Task: Create a due date automation trigger when advanced on, on the tuesday before a card is due add dates starting in less than 1 days at 11:00 AM.
Action: Mouse moved to (1120, 97)
Screenshot: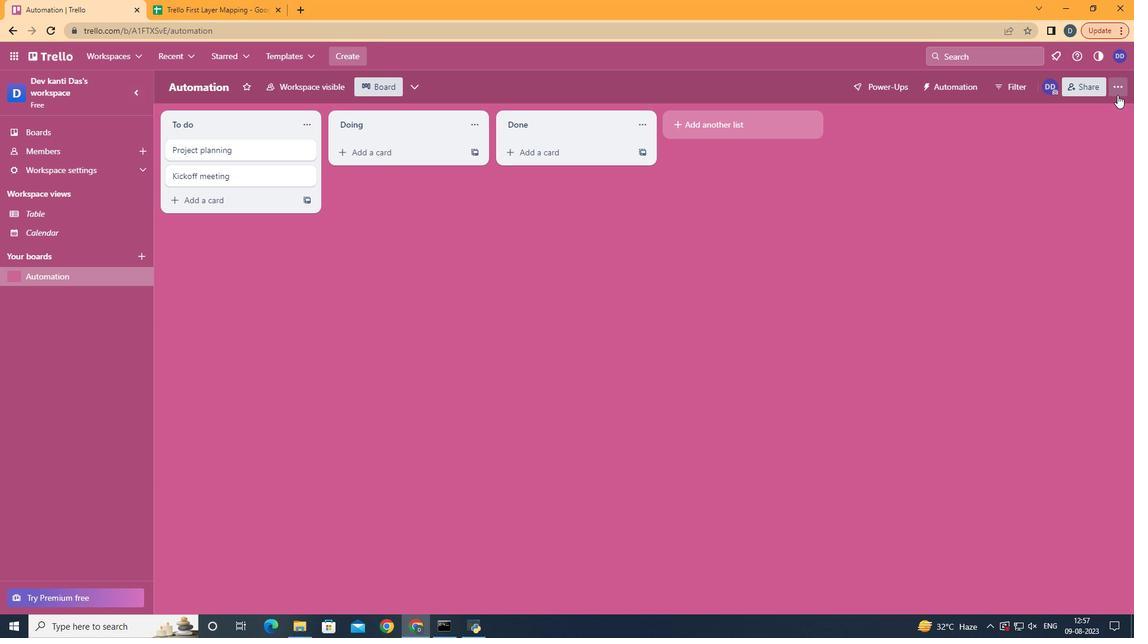 
Action: Mouse pressed left at (1120, 97)
Screenshot: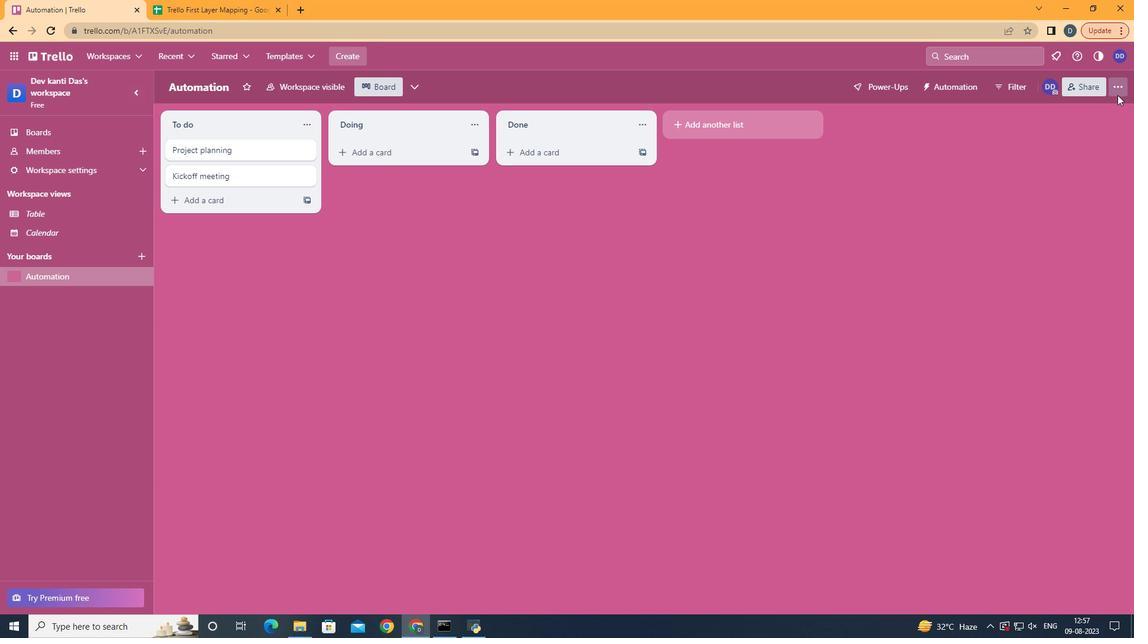 
Action: Mouse moved to (1022, 261)
Screenshot: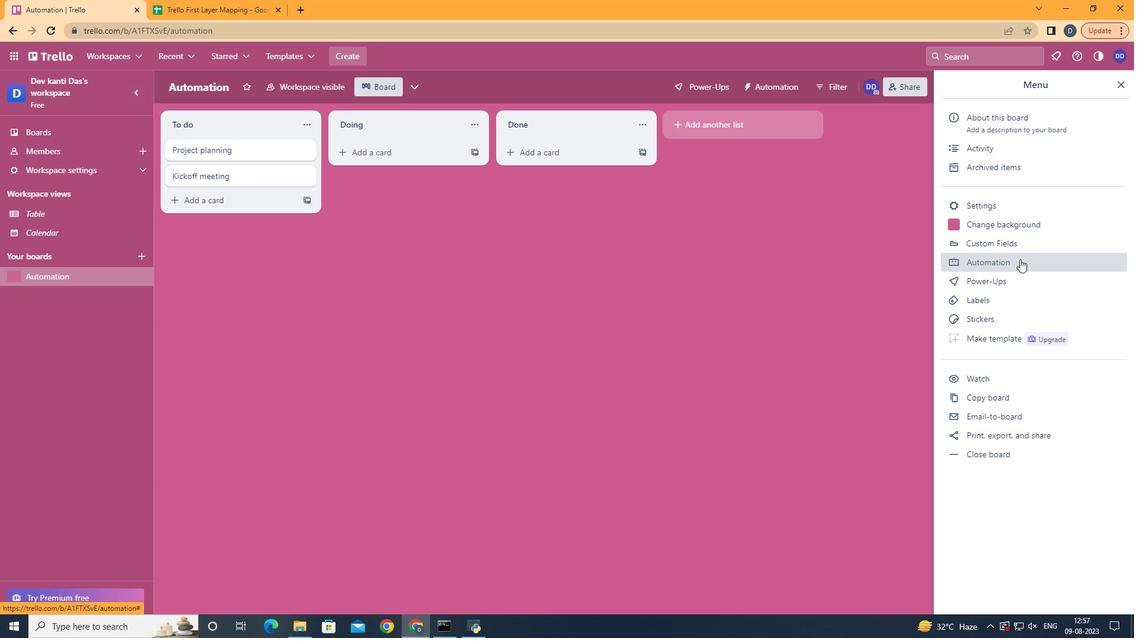 
Action: Mouse pressed left at (1022, 261)
Screenshot: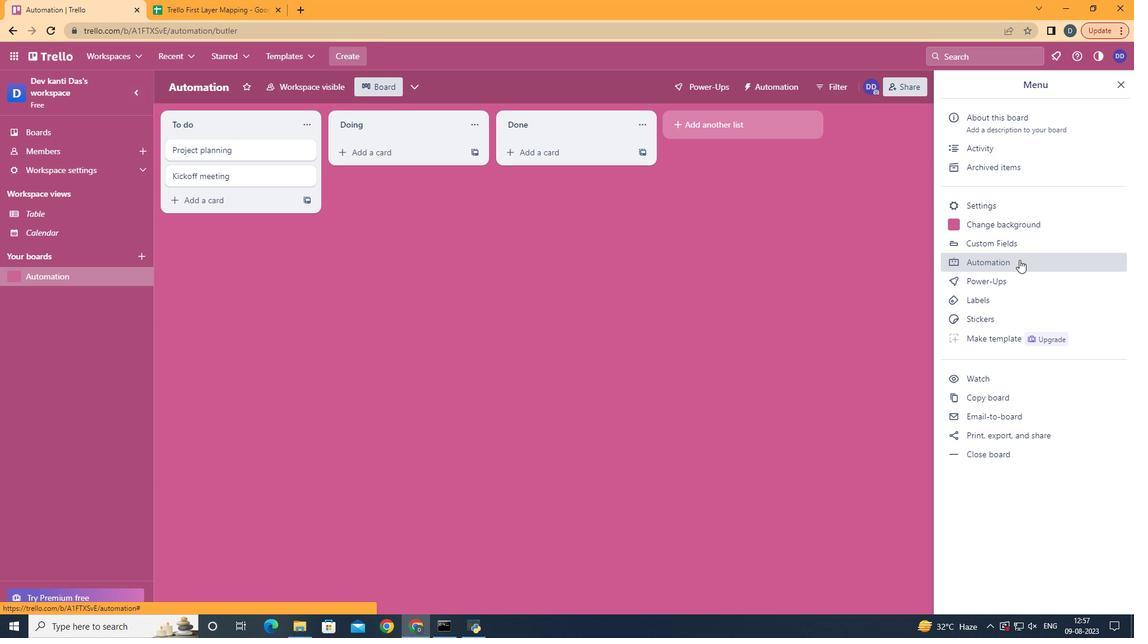 
Action: Mouse moved to (219, 238)
Screenshot: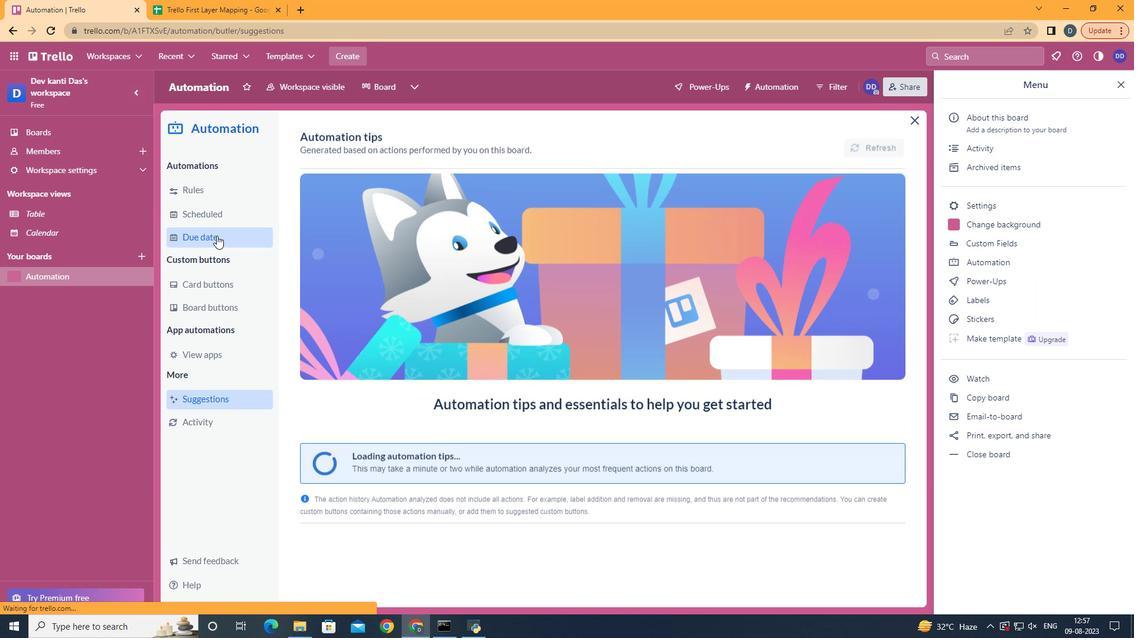 
Action: Mouse pressed left at (219, 238)
Screenshot: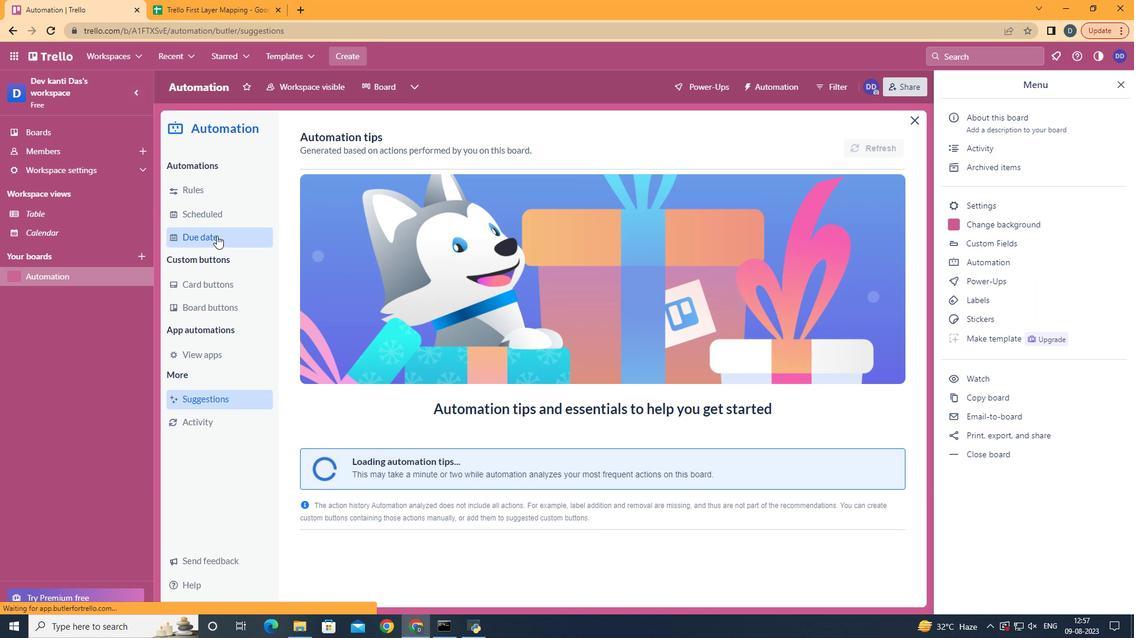 
Action: Mouse moved to (825, 144)
Screenshot: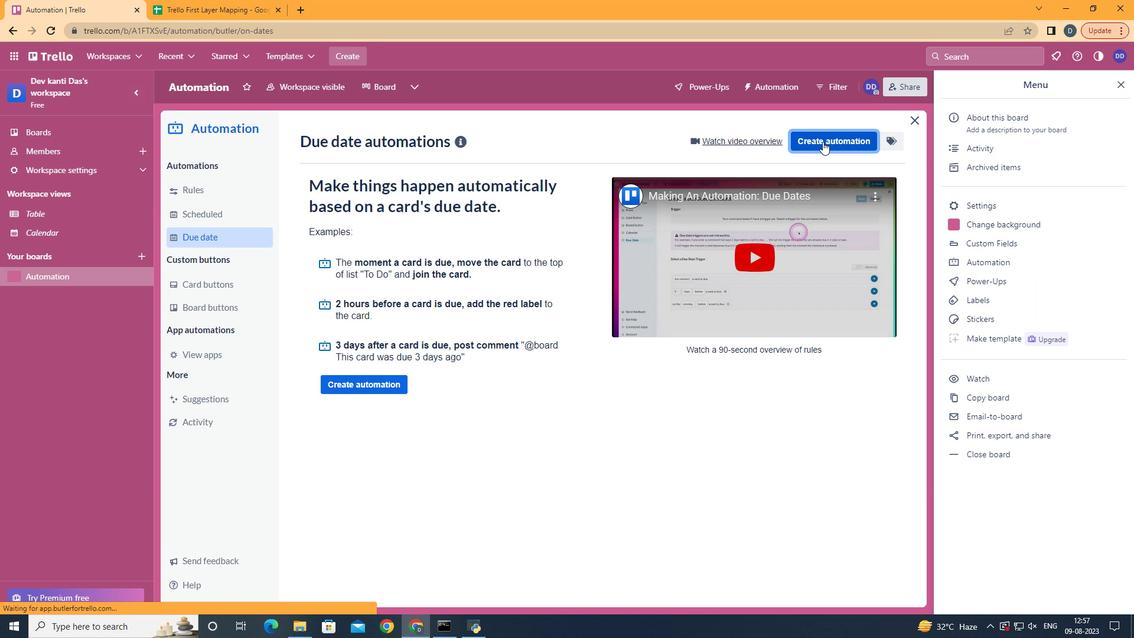 
Action: Mouse pressed left at (825, 144)
Screenshot: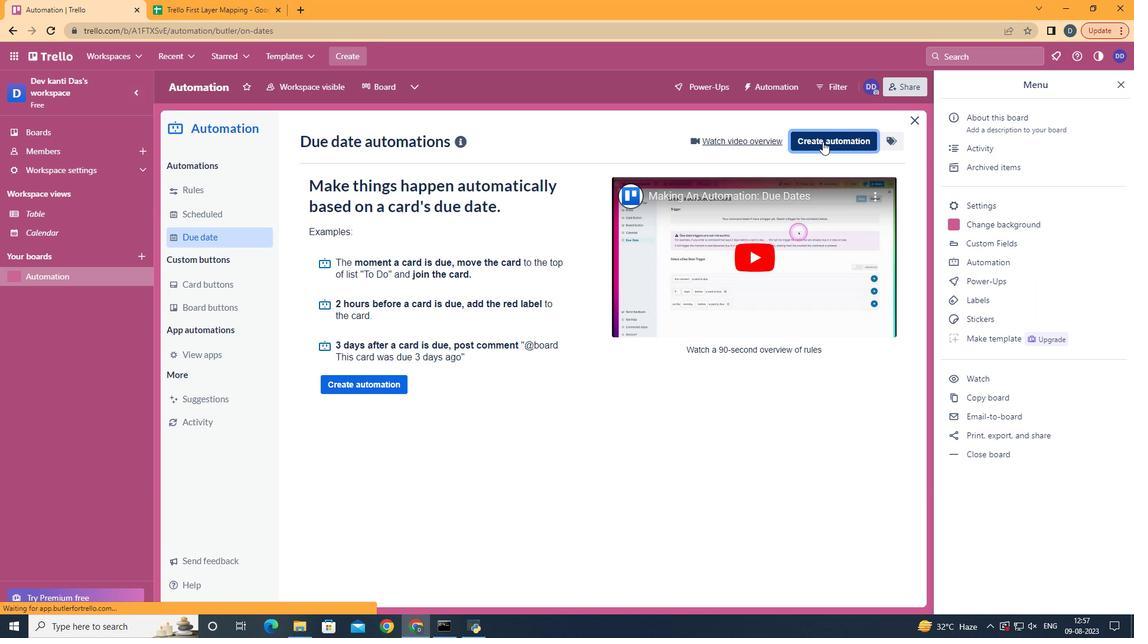 
Action: Mouse moved to (608, 259)
Screenshot: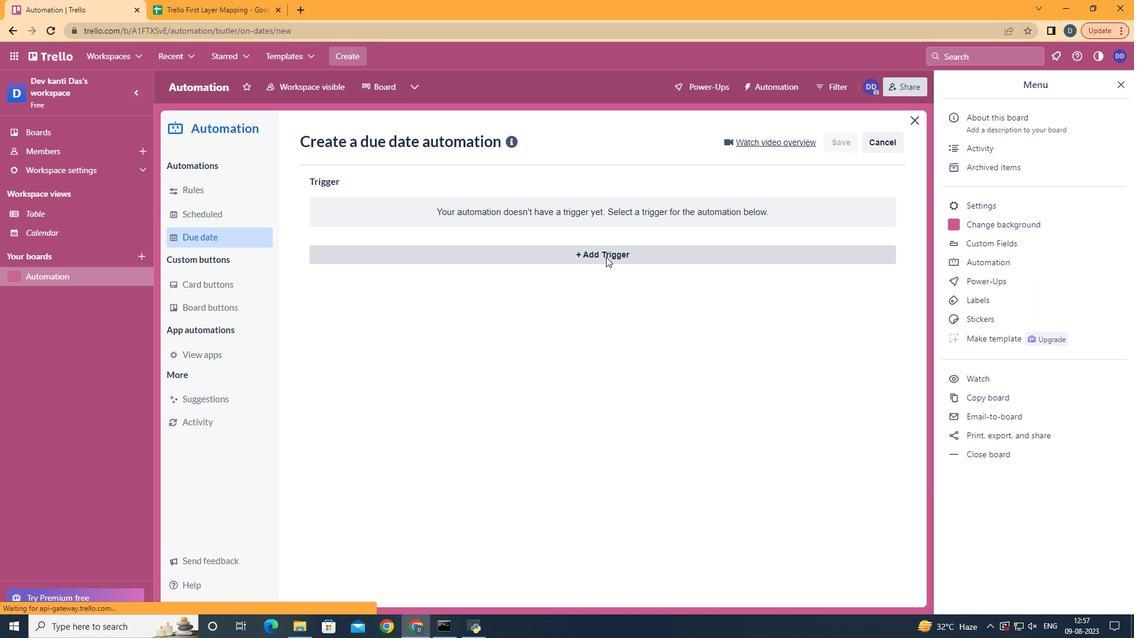 
Action: Mouse pressed left at (608, 259)
Screenshot: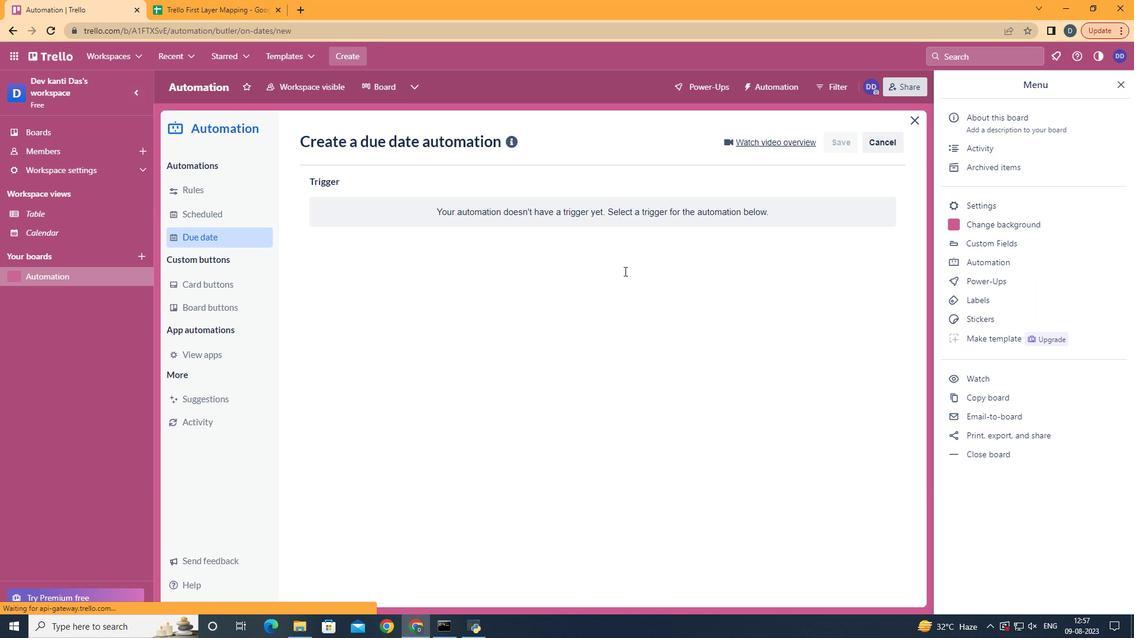 
Action: Mouse moved to (380, 334)
Screenshot: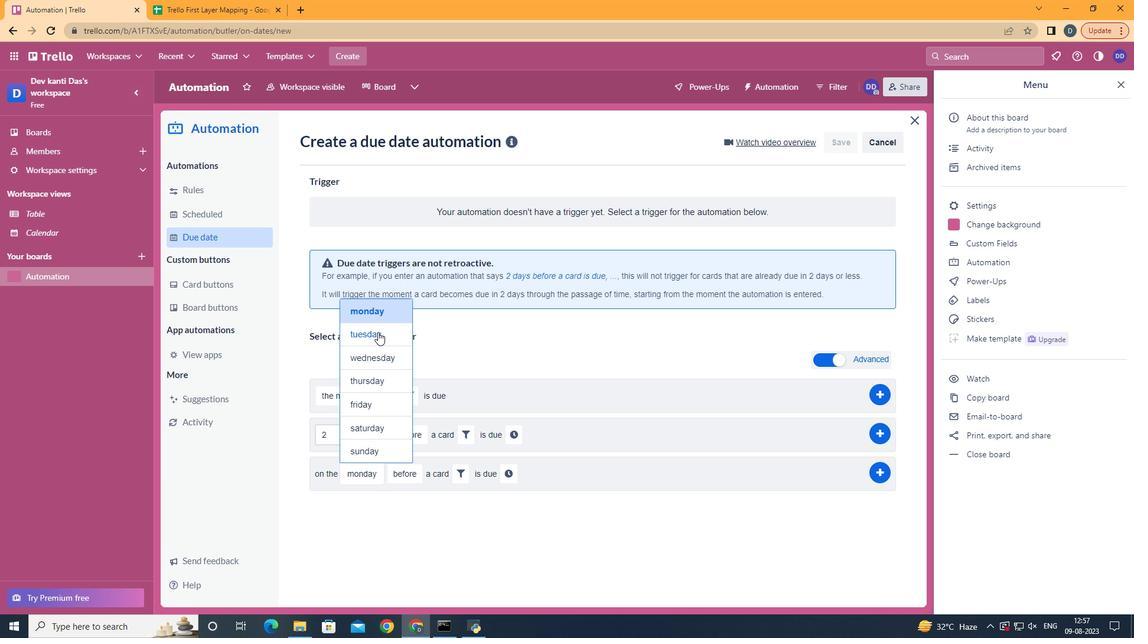 
Action: Mouse pressed left at (380, 334)
Screenshot: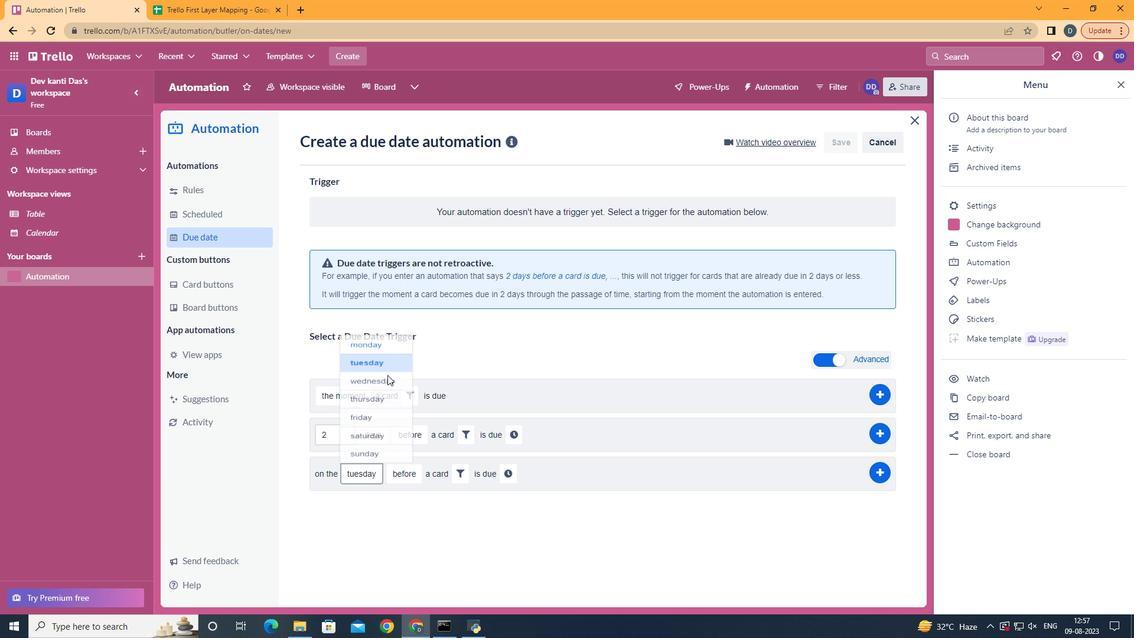 
Action: Mouse moved to (417, 499)
Screenshot: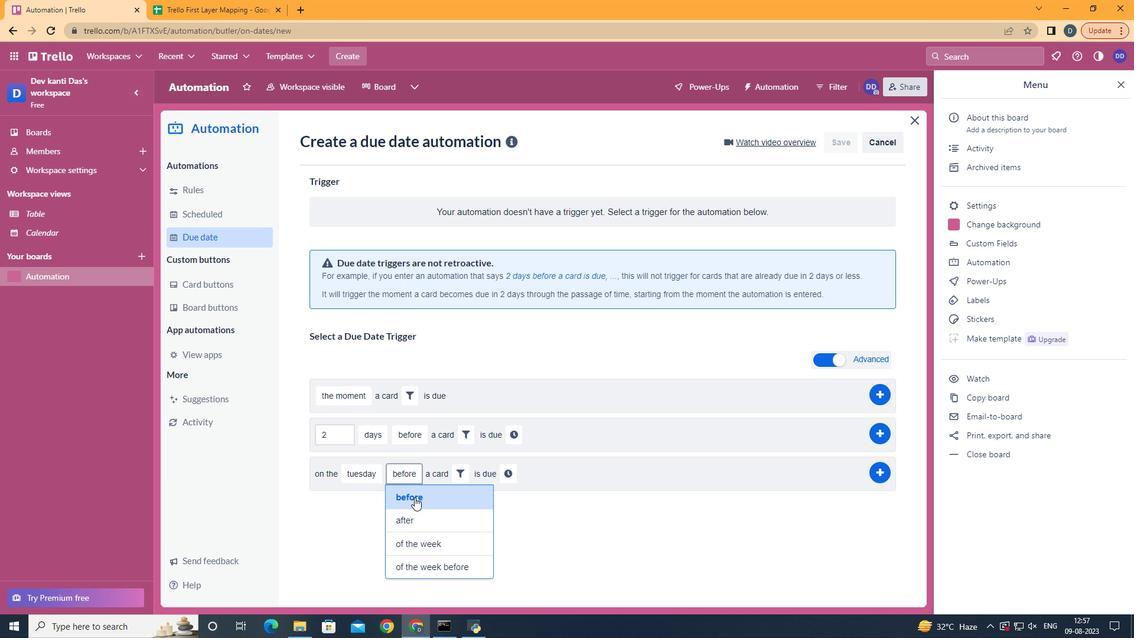 
Action: Mouse pressed left at (417, 499)
Screenshot: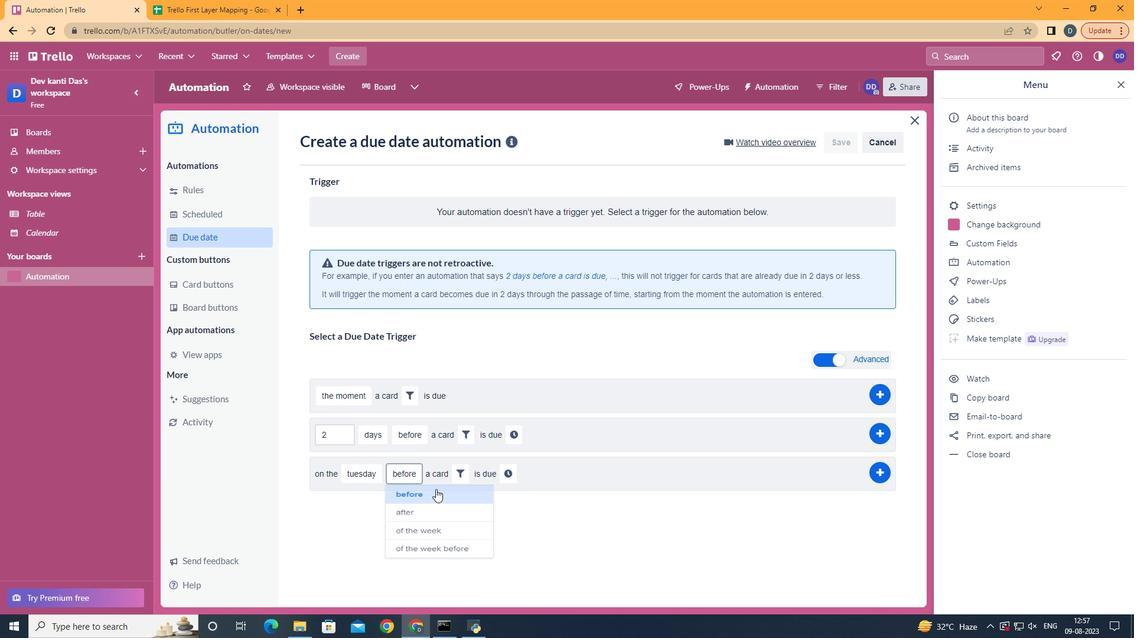 
Action: Mouse moved to (469, 478)
Screenshot: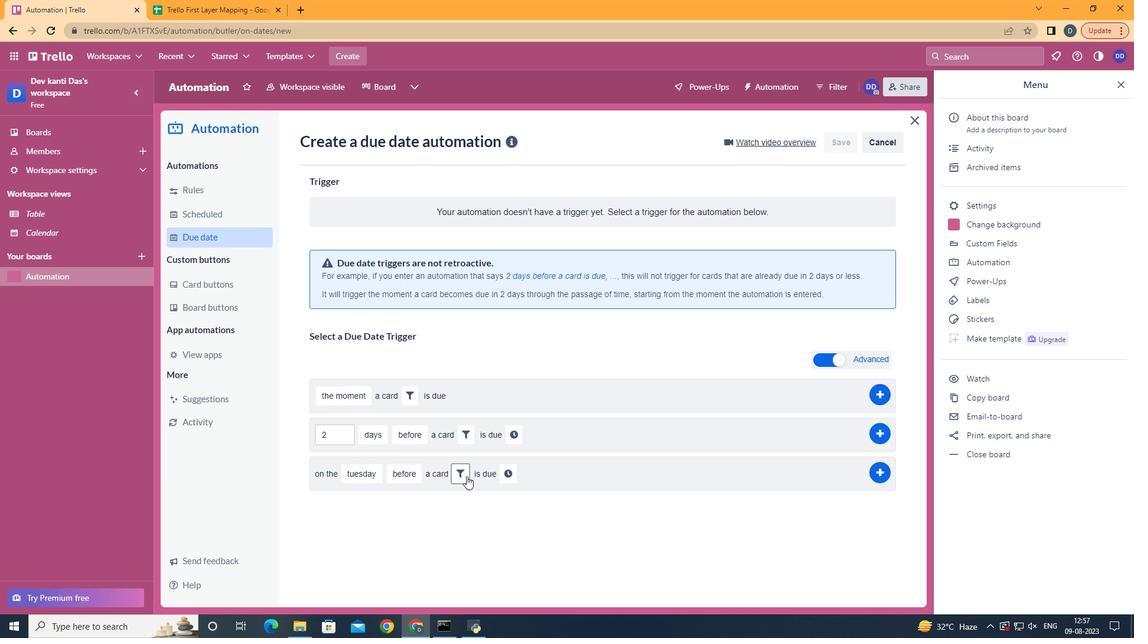 
Action: Mouse pressed left at (469, 478)
Screenshot: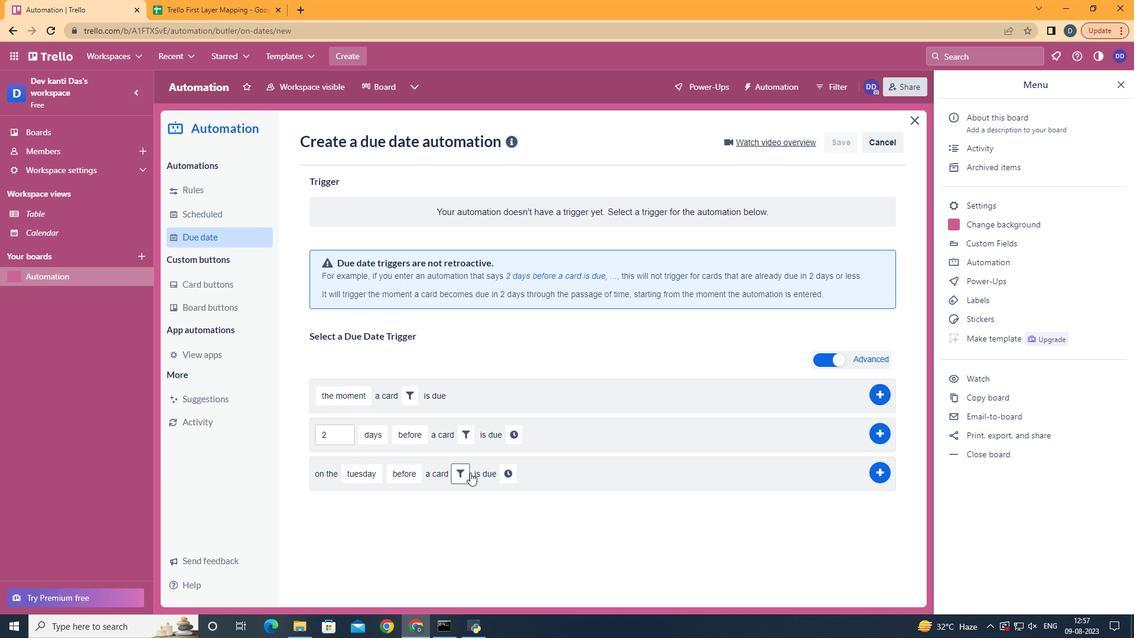 
Action: Mouse moved to (534, 520)
Screenshot: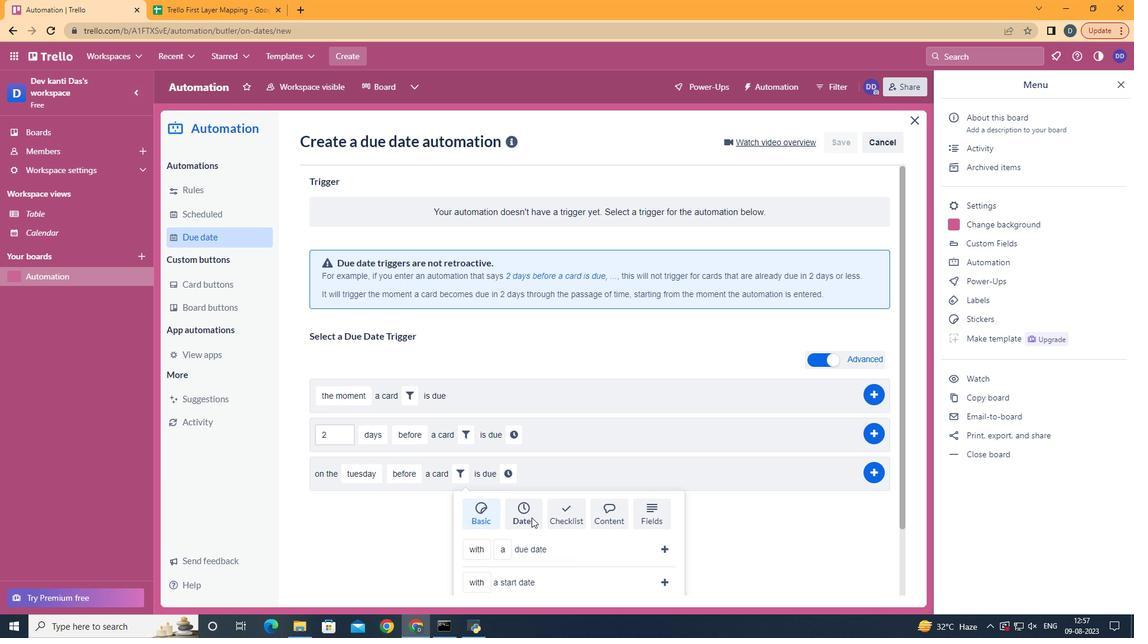 
Action: Mouse pressed left at (534, 520)
Screenshot: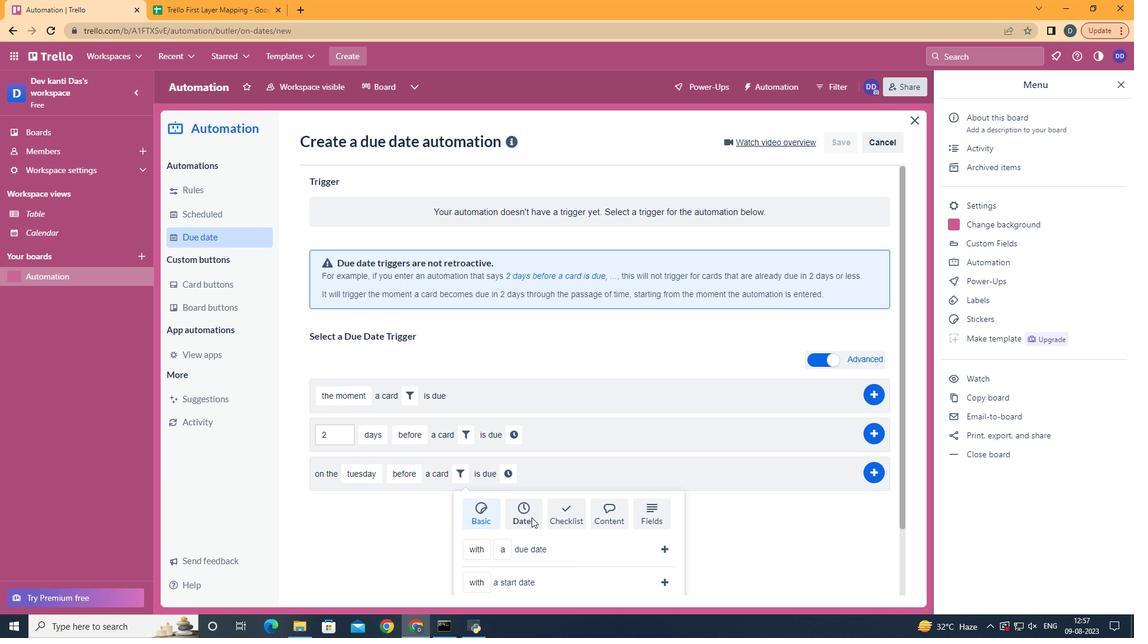 
Action: Mouse moved to (536, 520)
Screenshot: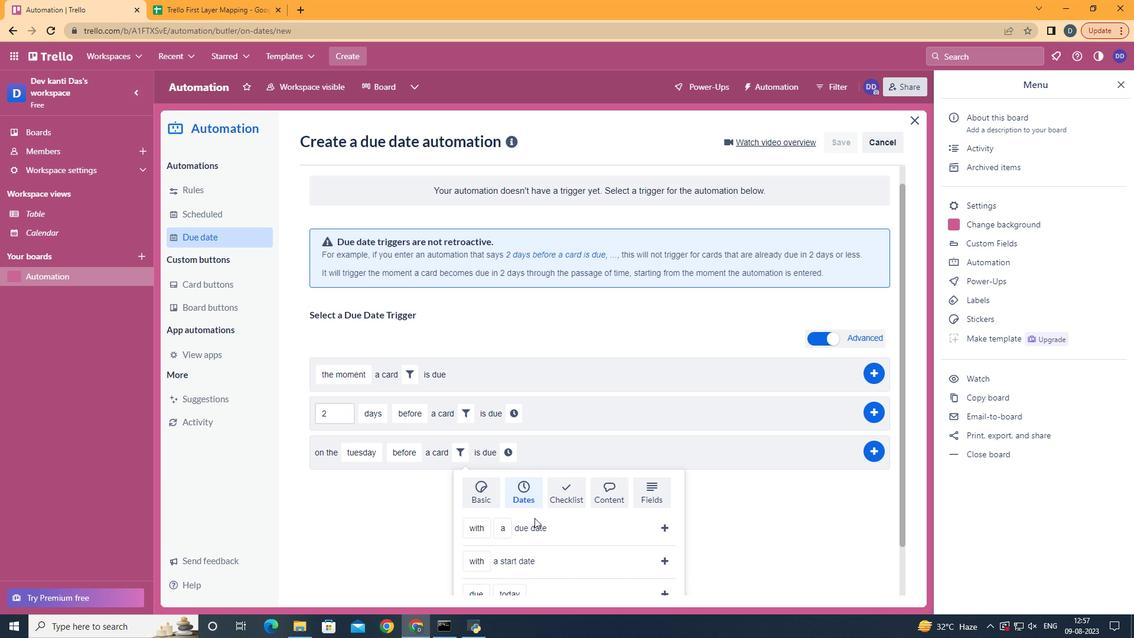
Action: Mouse scrolled (536, 519) with delta (0, 0)
Screenshot: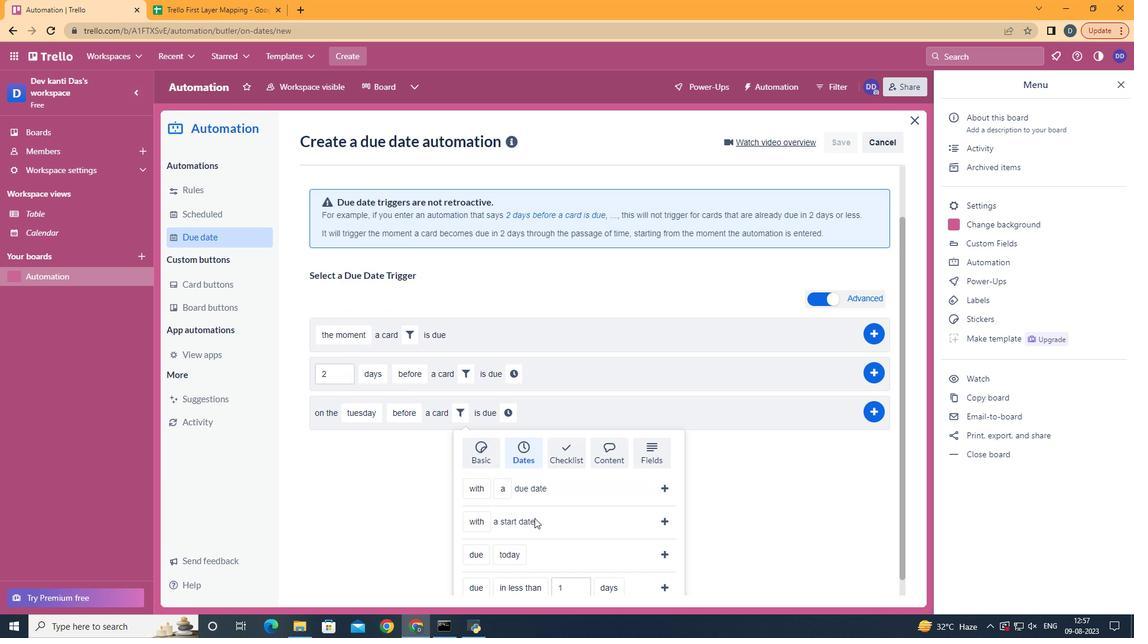 
Action: Mouse scrolled (536, 519) with delta (0, 0)
Screenshot: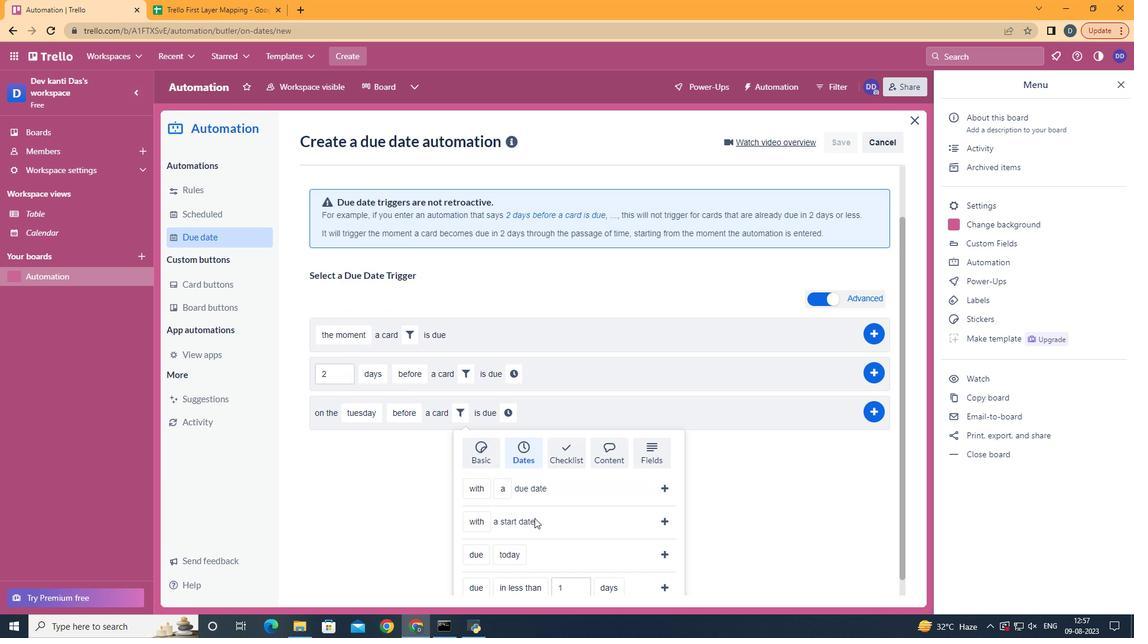 
Action: Mouse scrolled (536, 519) with delta (0, 0)
Screenshot: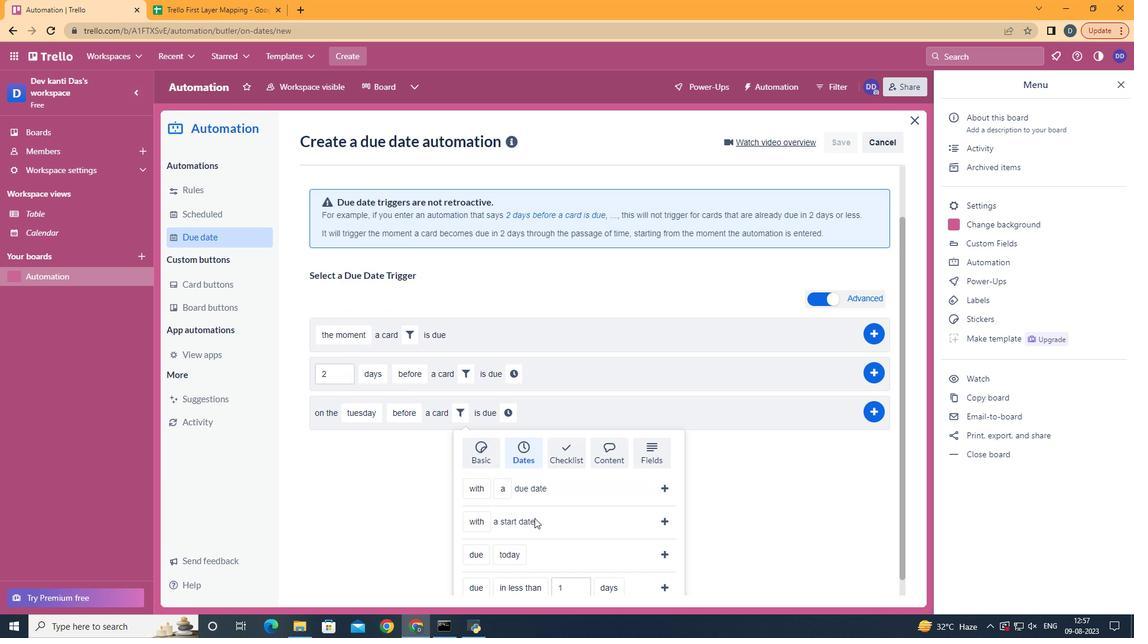 
Action: Mouse scrolled (536, 519) with delta (0, 0)
Screenshot: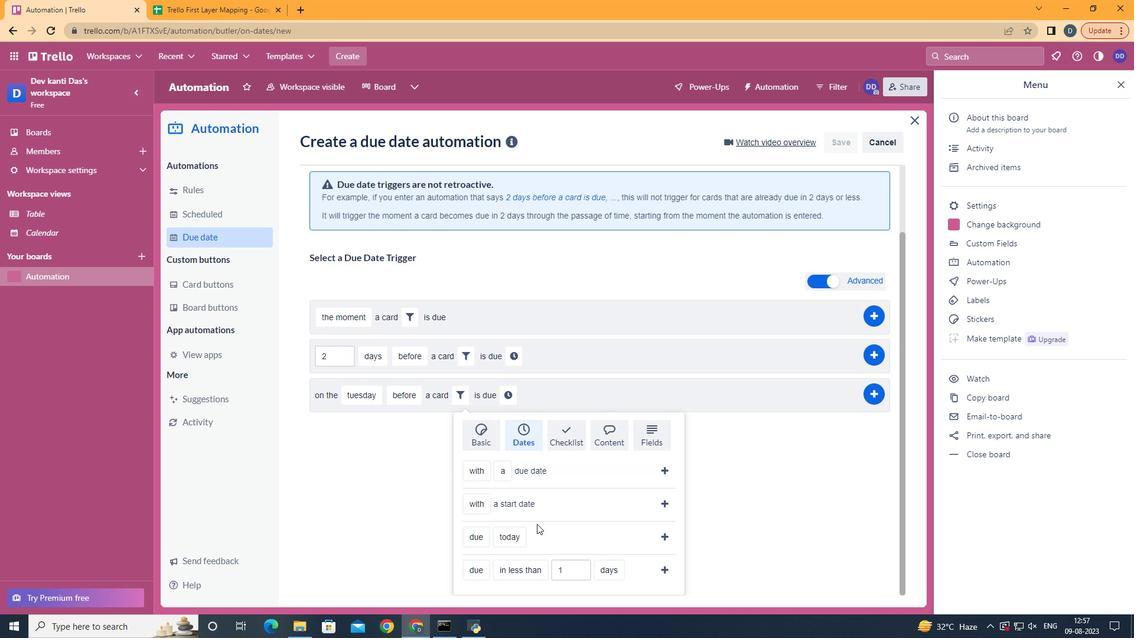 
Action: Mouse moved to (498, 540)
Screenshot: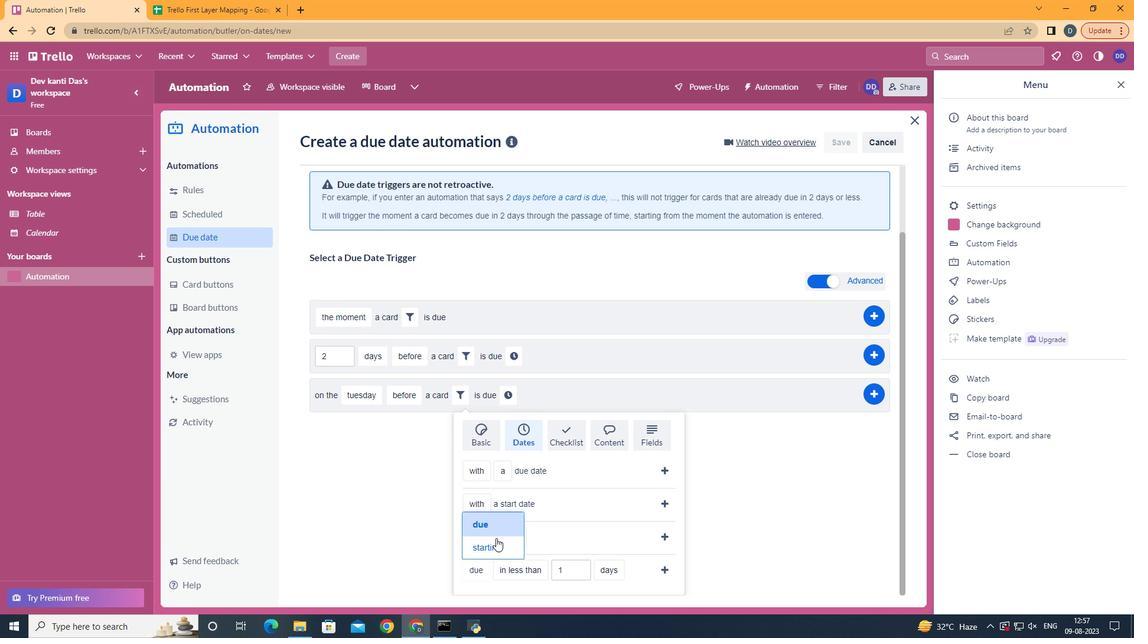 
Action: Mouse pressed left at (498, 540)
Screenshot: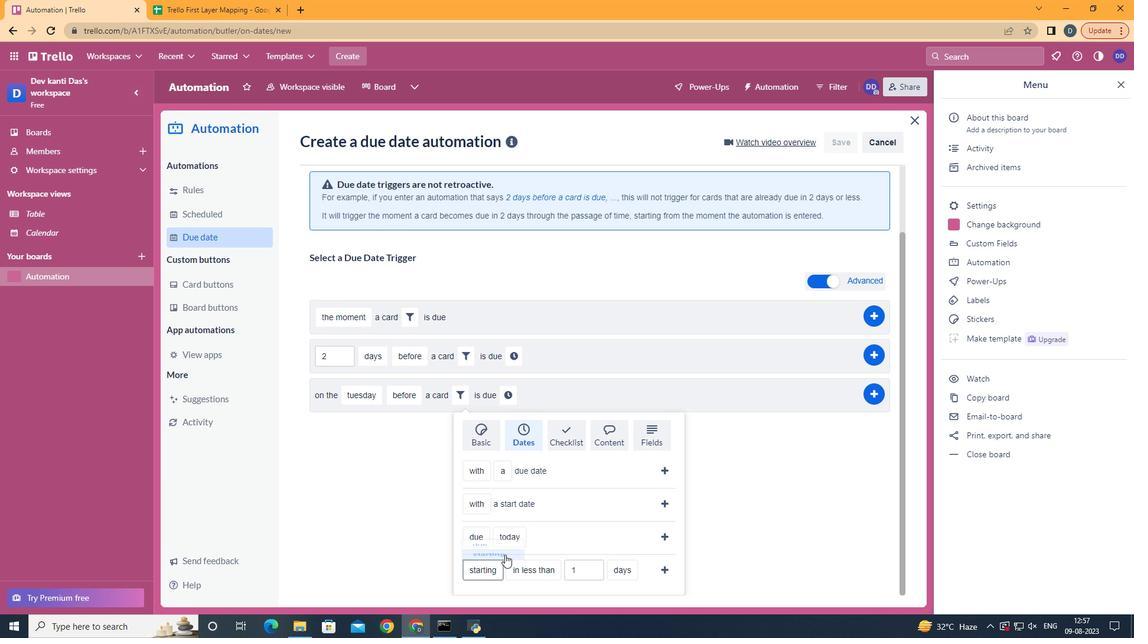 
Action: Mouse moved to (570, 465)
Screenshot: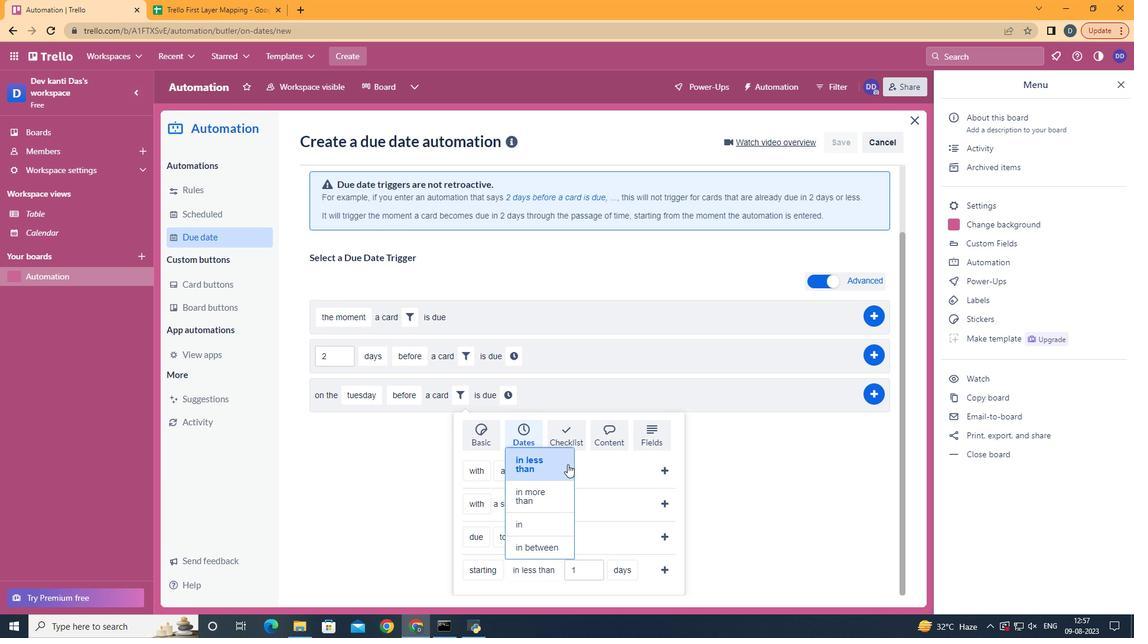 
Action: Mouse pressed left at (570, 465)
Screenshot: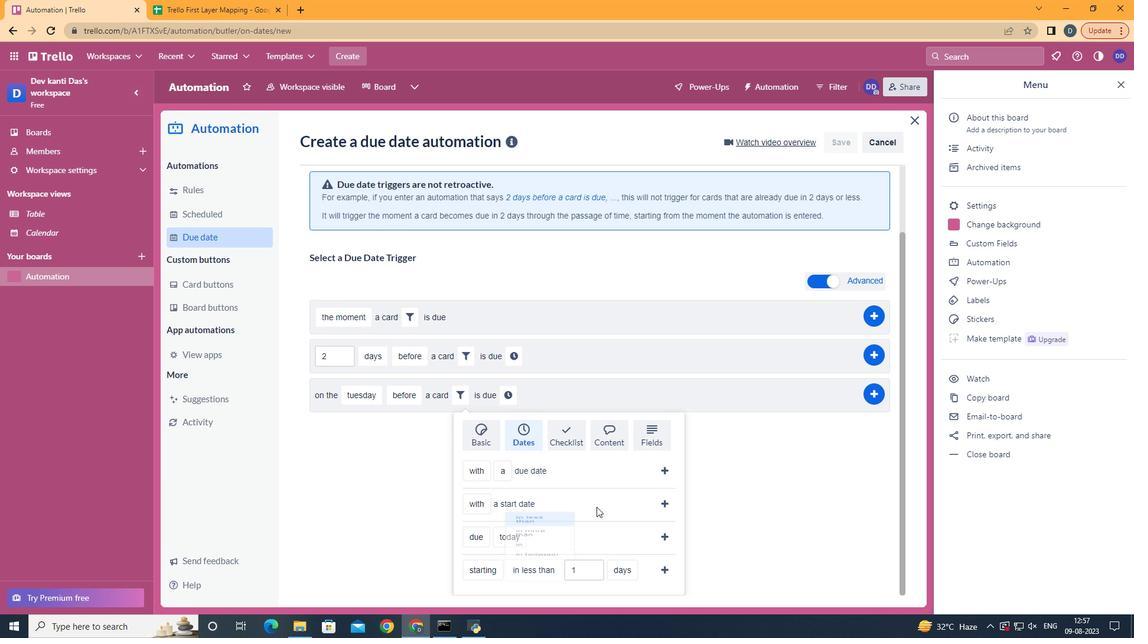 
Action: Mouse moved to (637, 523)
Screenshot: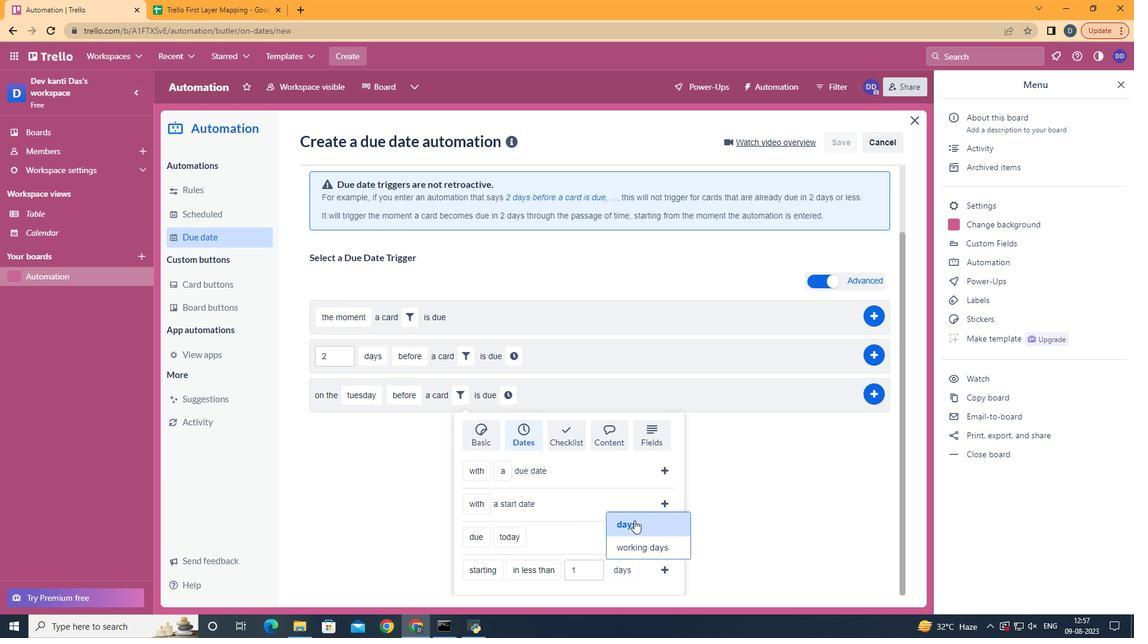 
Action: Mouse pressed left at (637, 523)
Screenshot: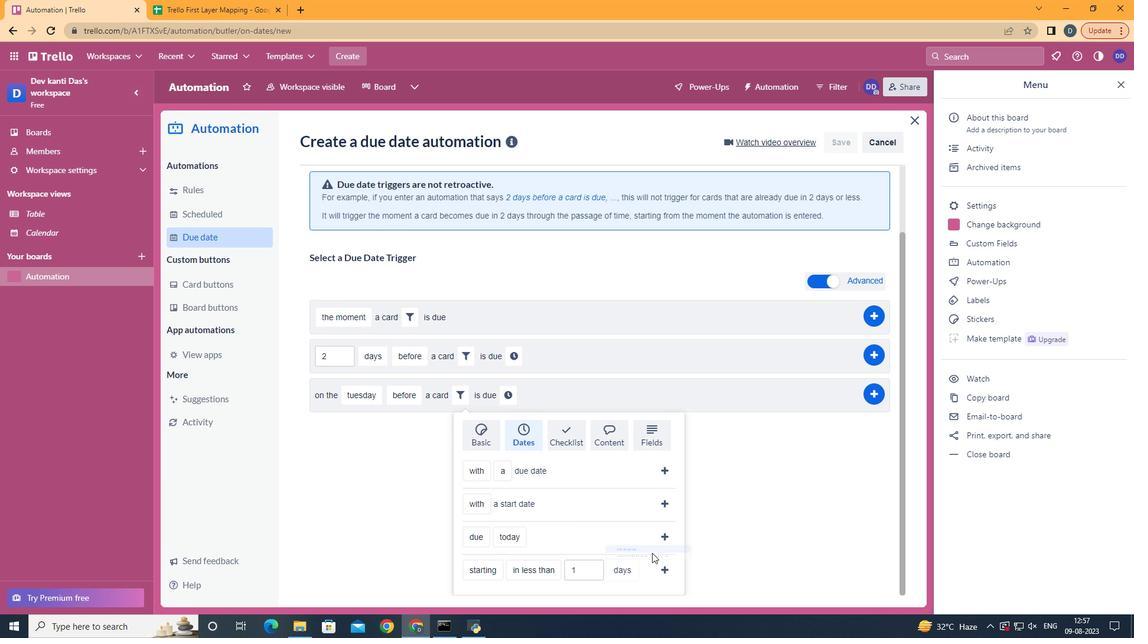 
Action: Mouse moved to (666, 577)
Screenshot: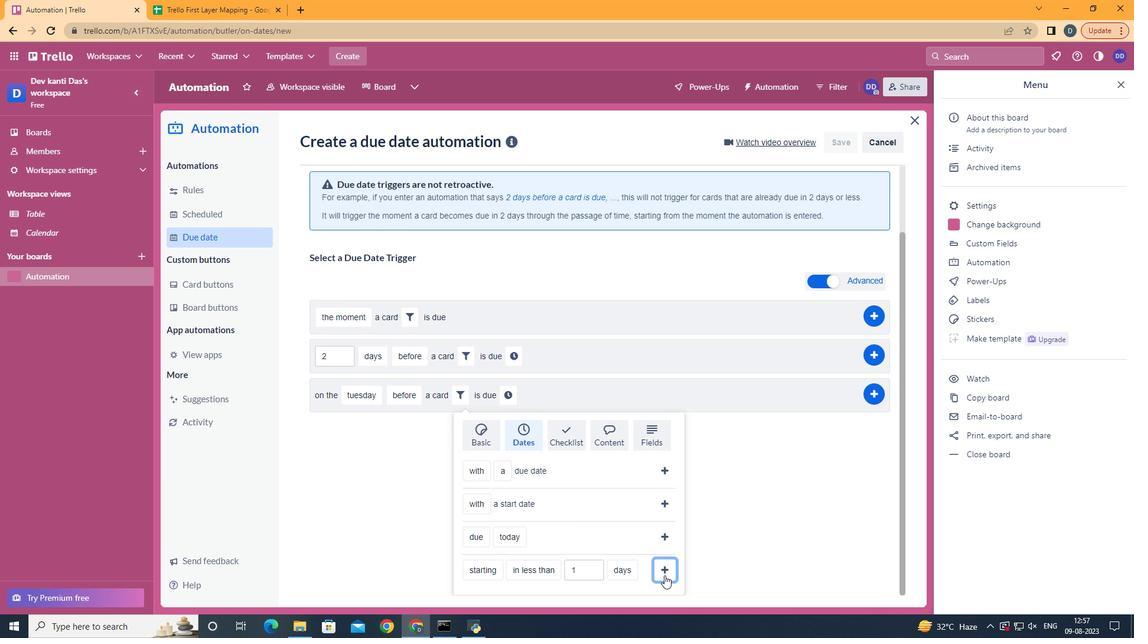 
Action: Mouse pressed left at (666, 577)
Screenshot: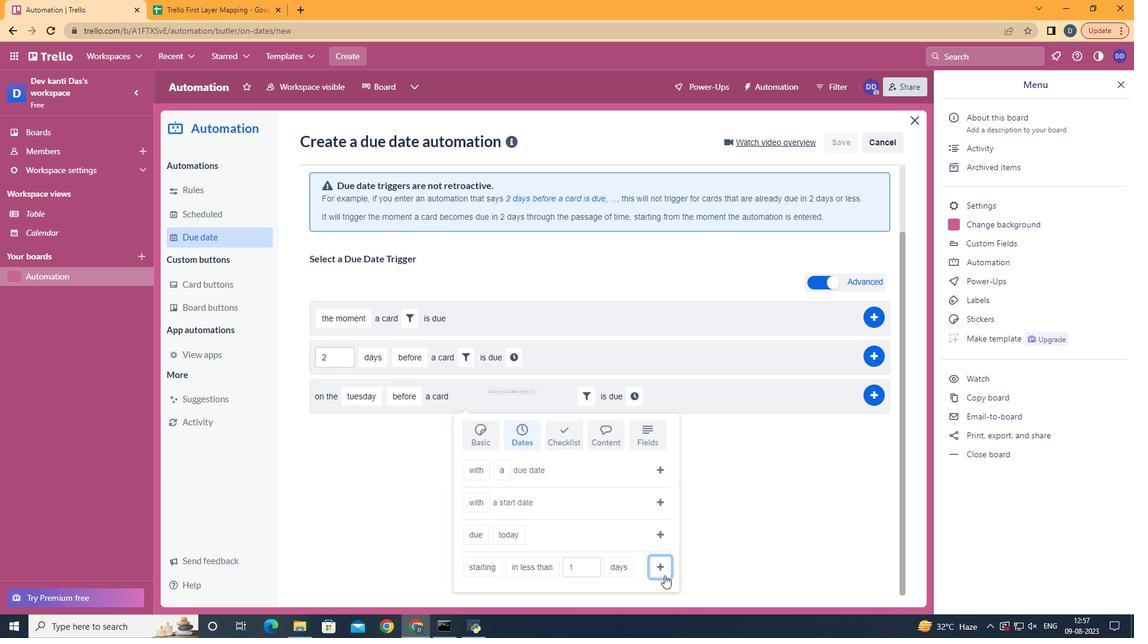 
Action: Mouse moved to (643, 474)
Screenshot: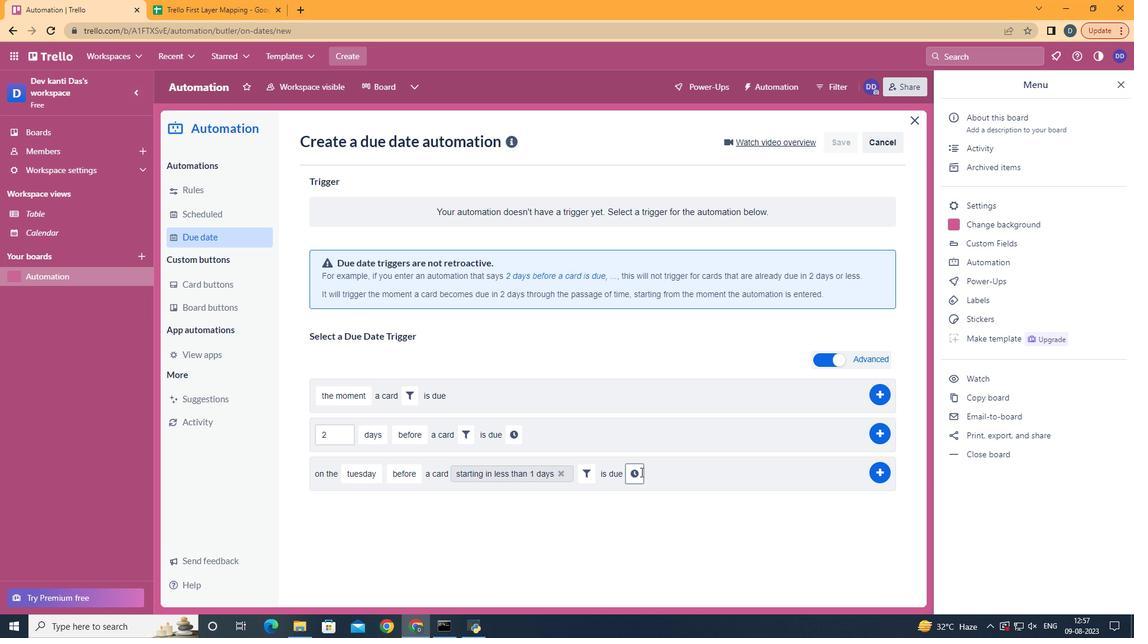 
Action: Mouse pressed left at (643, 474)
Screenshot: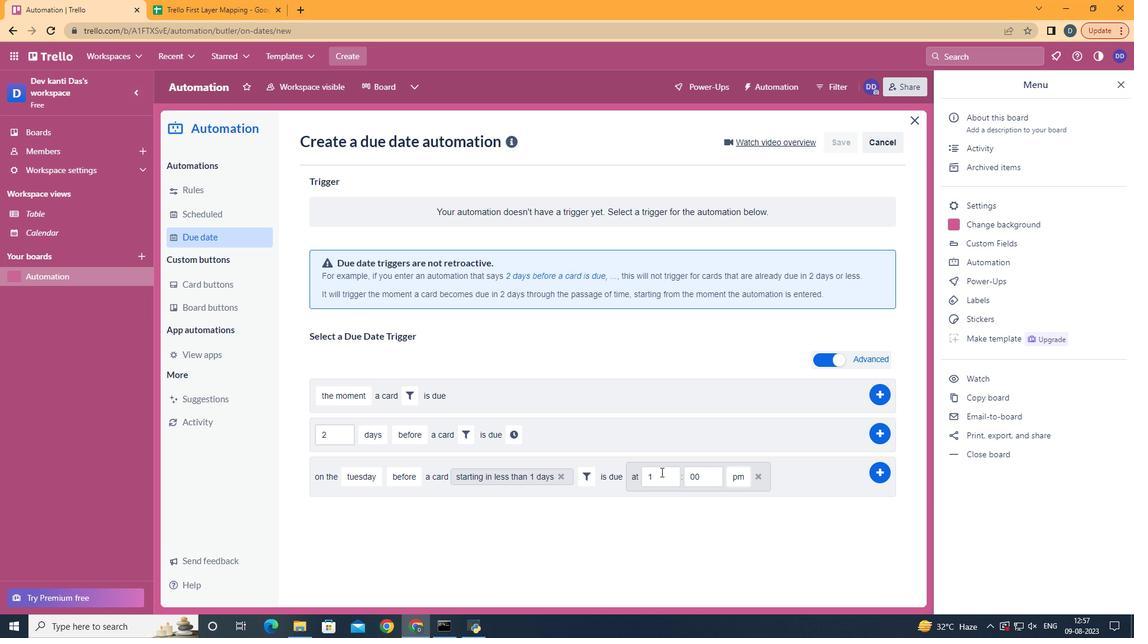 
Action: Mouse moved to (671, 475)
Screenshot: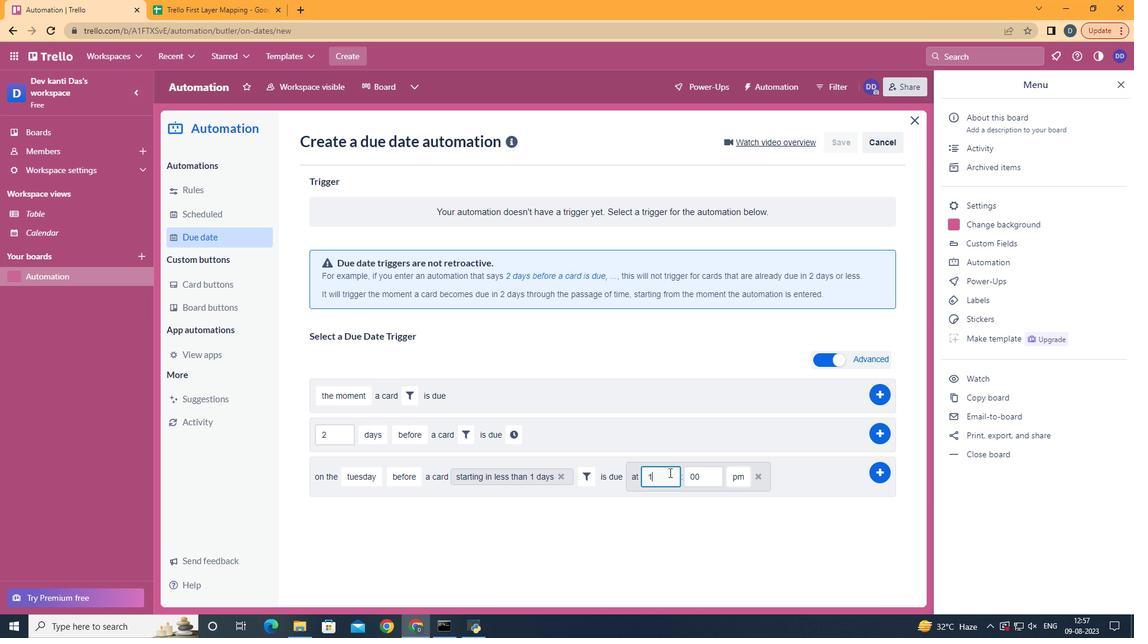 
Action: Mouse pressed left at (671, 475)
Screenshot: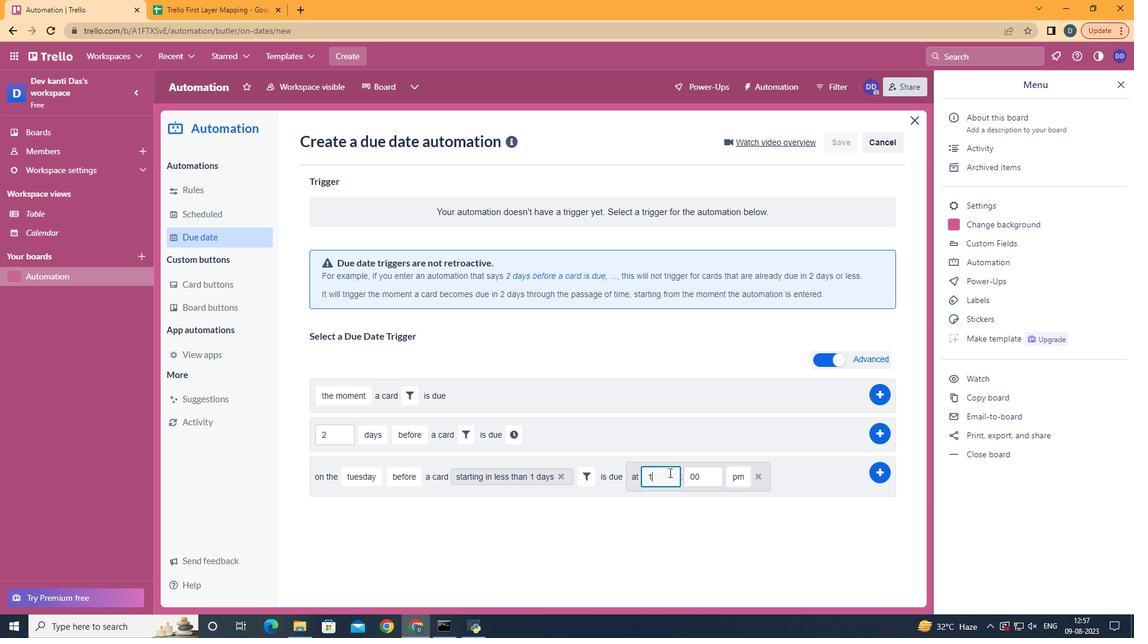 
Action: Key pressed 1
Screenshot: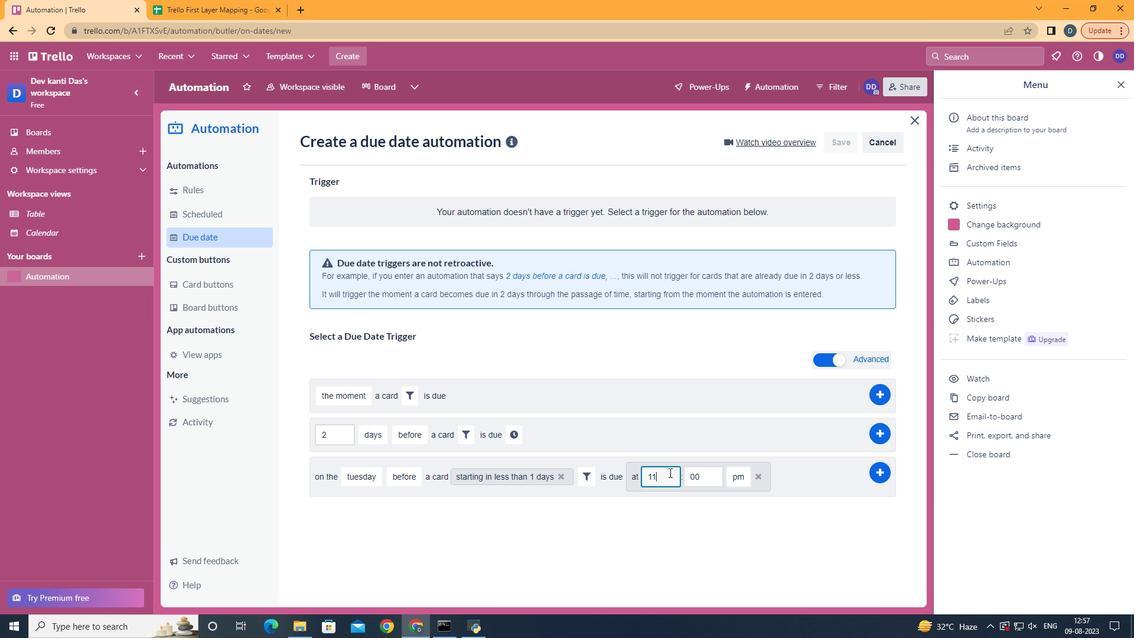 
Action: Mouse moved to (745, 500)
Screenshot: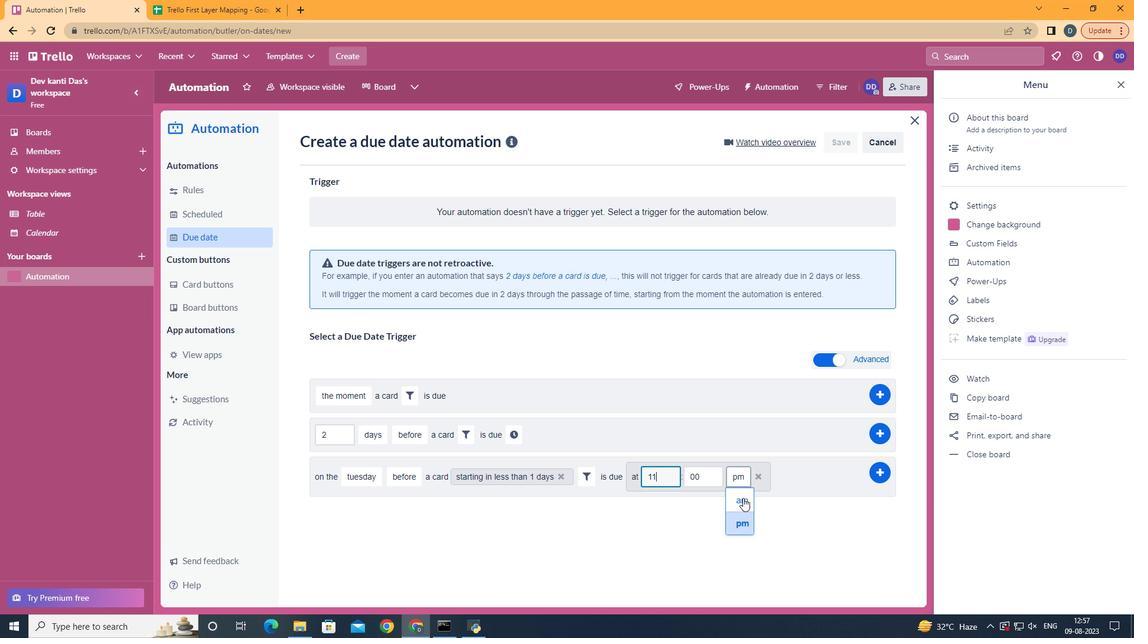
Action: Mouse pressed left at (745, 500)
Screenshot: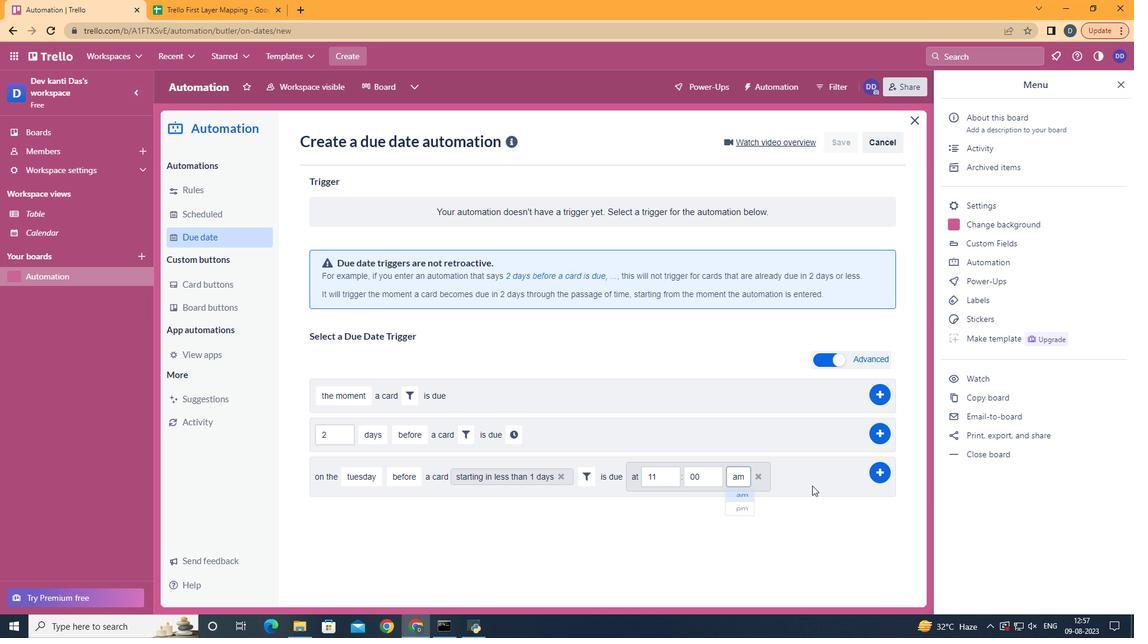 
Action: Mouse moved to (887, 476)
Screenshot: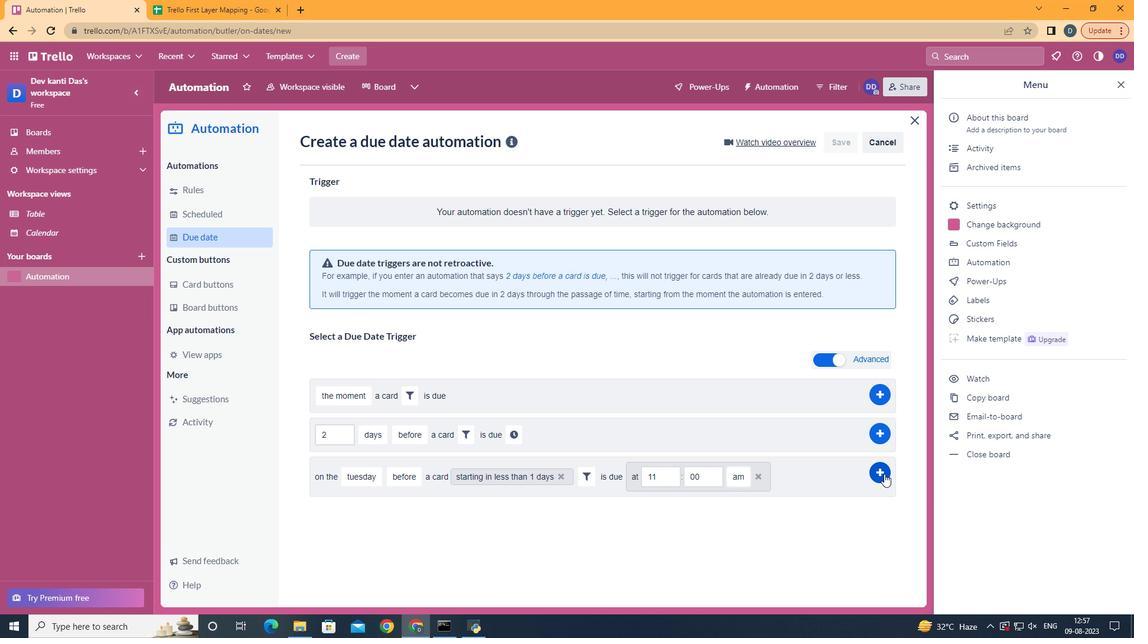 
Action: Mouse pressed left at (887, 476)
Screenshot: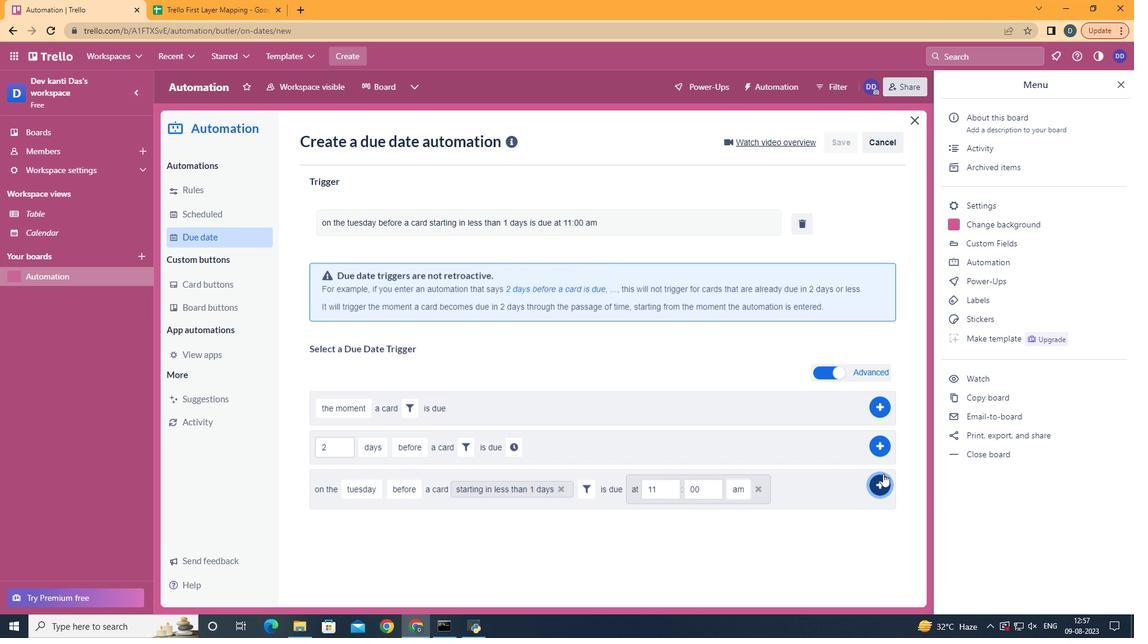 
Action: Mouse moved to (709, 262)
Screenshot: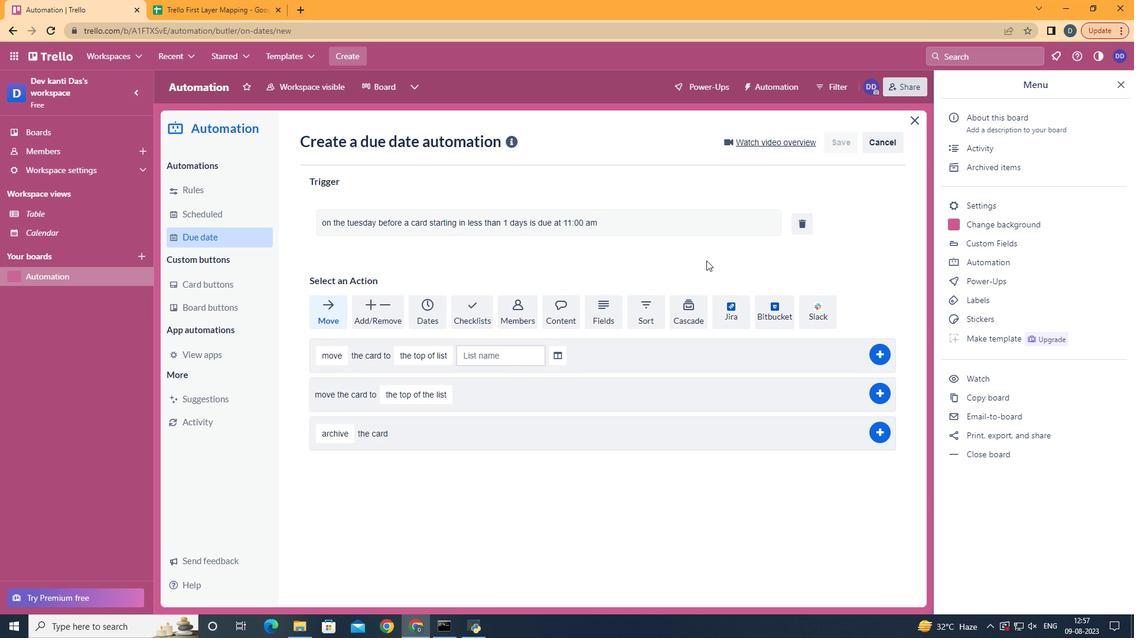 
